 Task: In the paragraph enable prevent single line.
Action: Mouse moved to (370, 254)
Screenshot: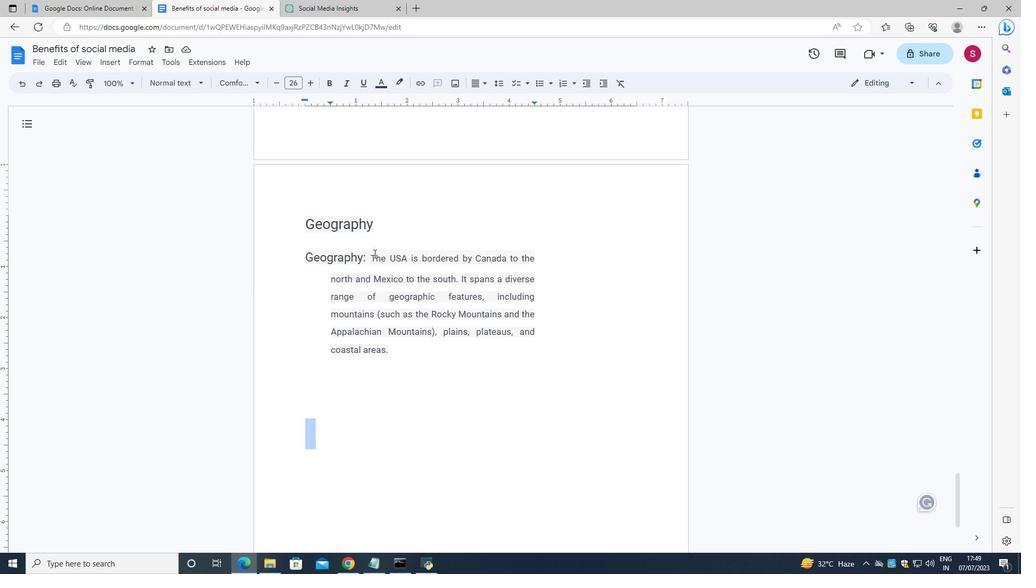 
Action: Mouse pressed left at (370, 254)
Screenshot: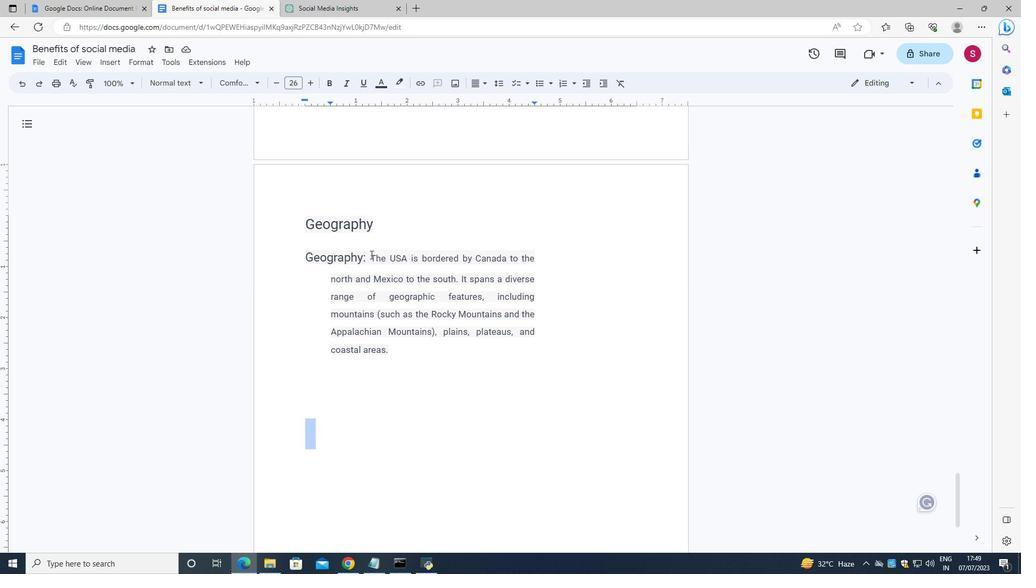 
Action: Mouse moved to (145, 61)
Screenshot: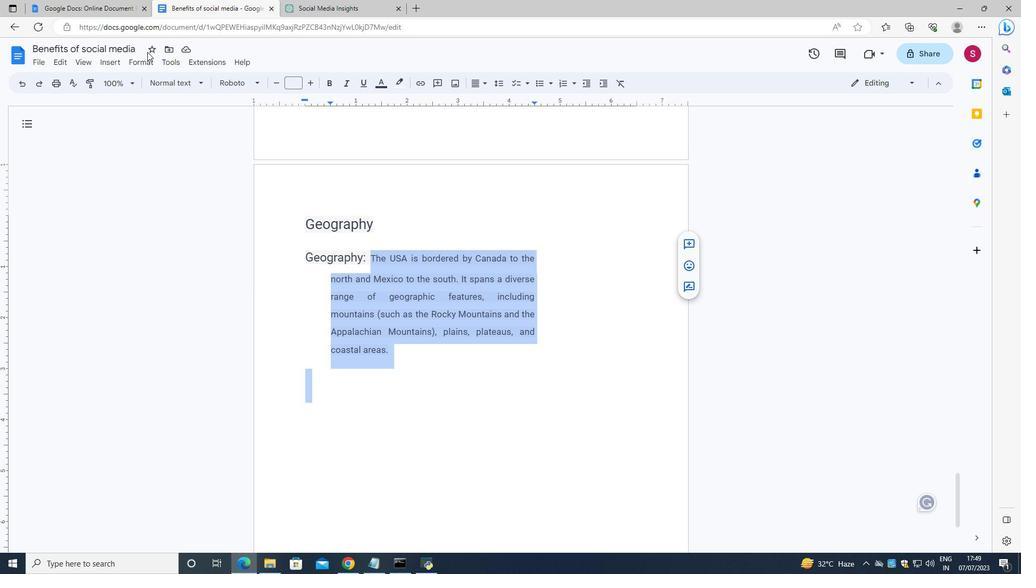 
Action: Mouse pressed left at (145, 61)
Screenshot: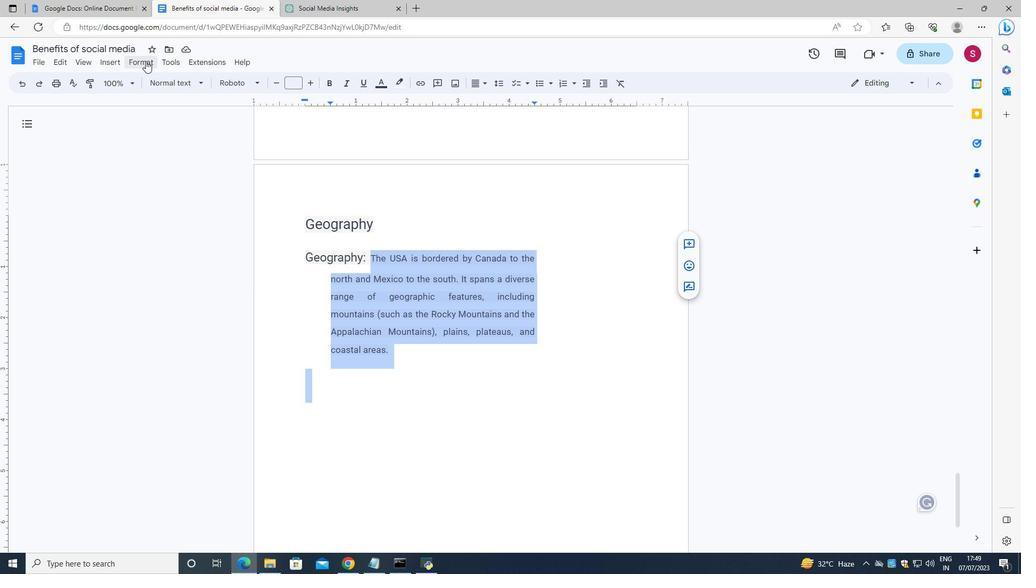 
Action: Mouse moved to (353, 313)
Screenshot: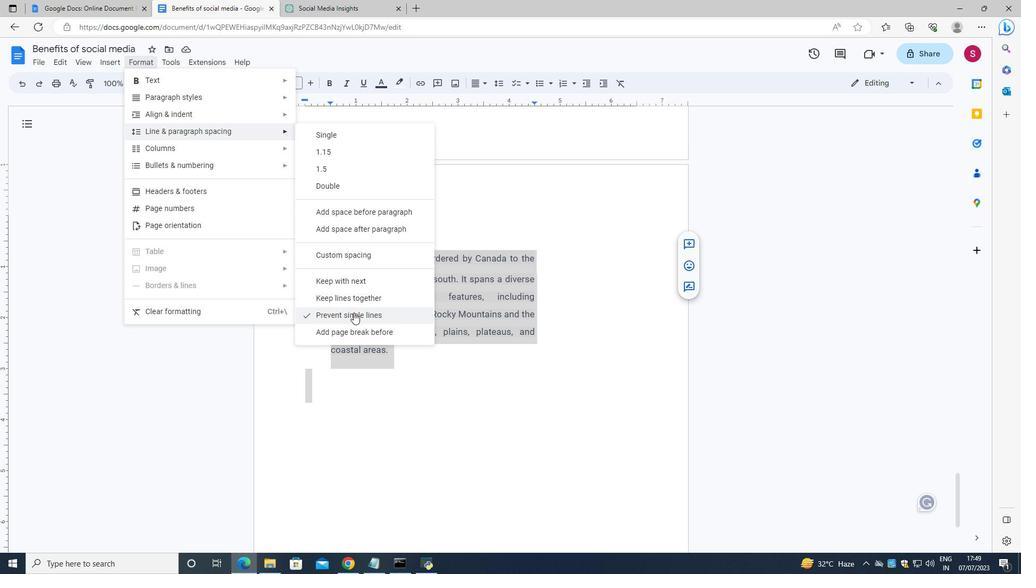 
Action: Mouse pressed left at (353, 313)
Screenshot: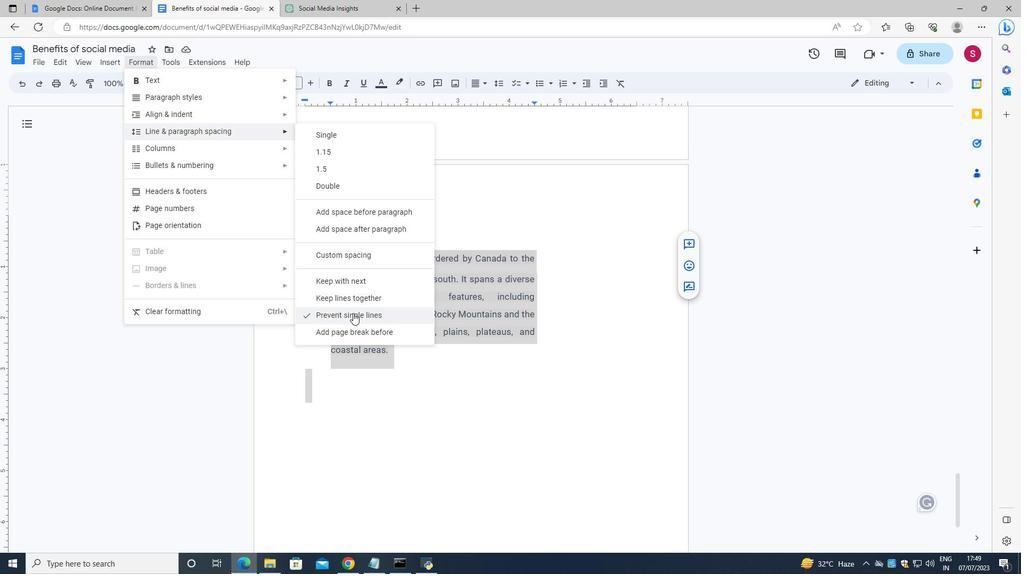 
Action: Mouse moved to (352, 311)
Screenshot: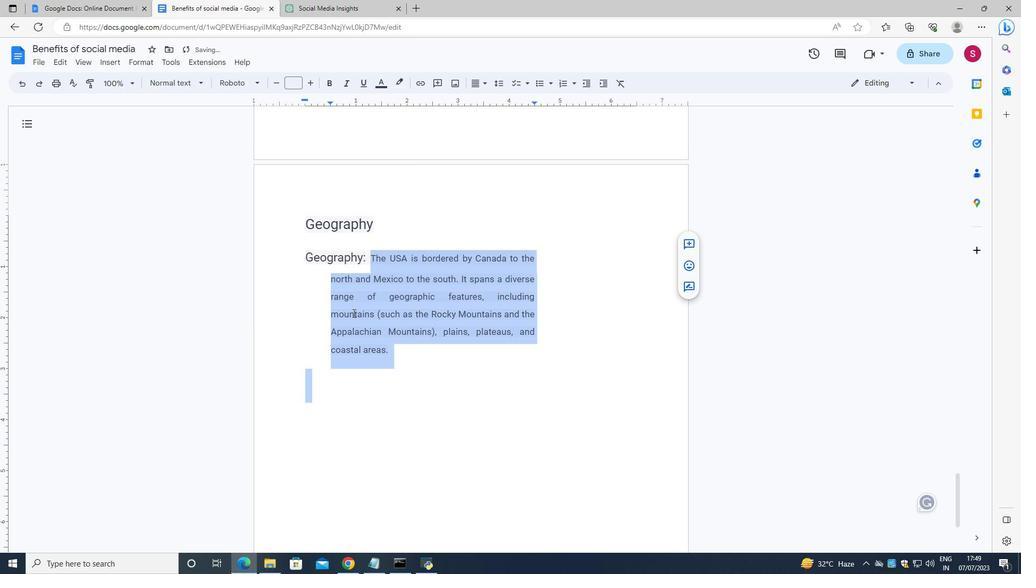 
